 Task: Create a due date automation trigger when advanced on, on the wednesday before a card is due add checklist with all checklists complete at 11:00 AM.
Action: Mouse moved to (1331, 97)
Screenshot: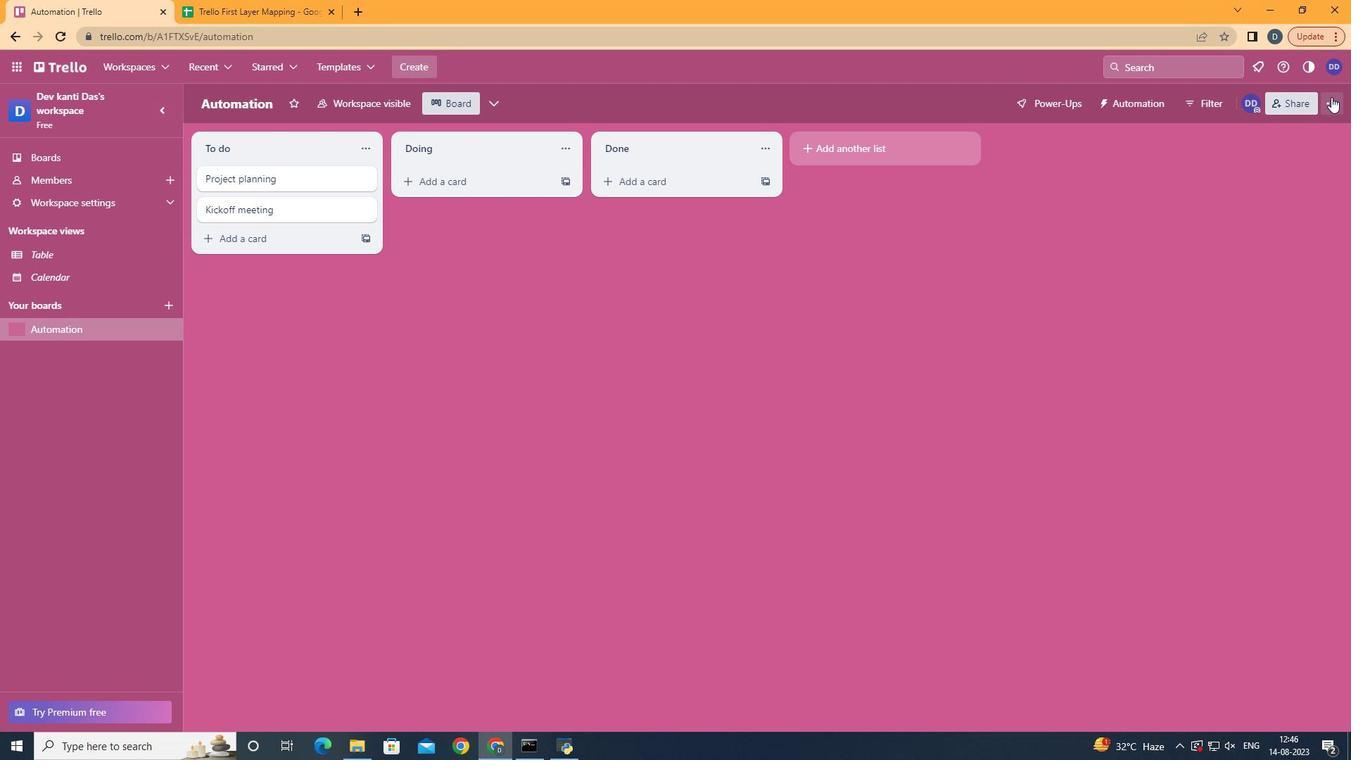 
Action: Mouse pressed left at (1331, 97)
Screenshot: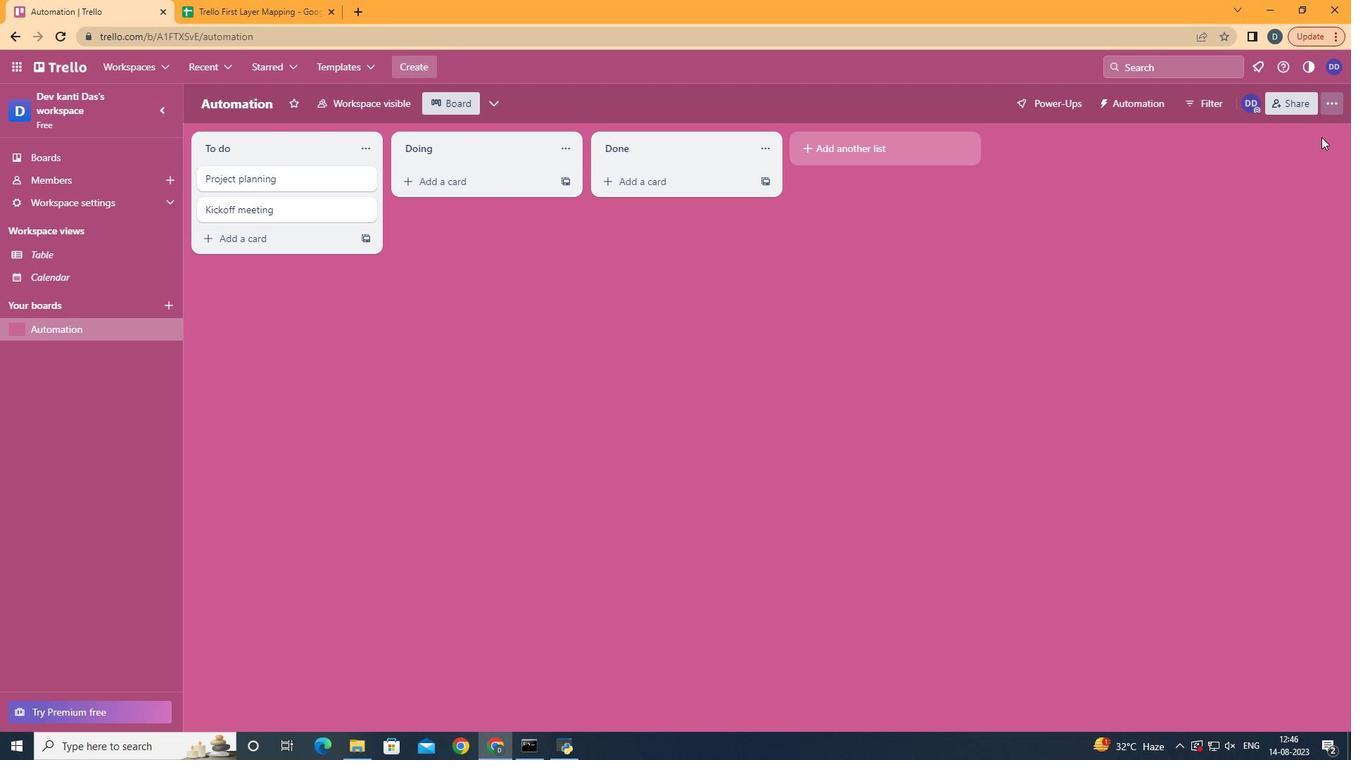 
Action: Mouse moved to (1268, 301)
Screenshot: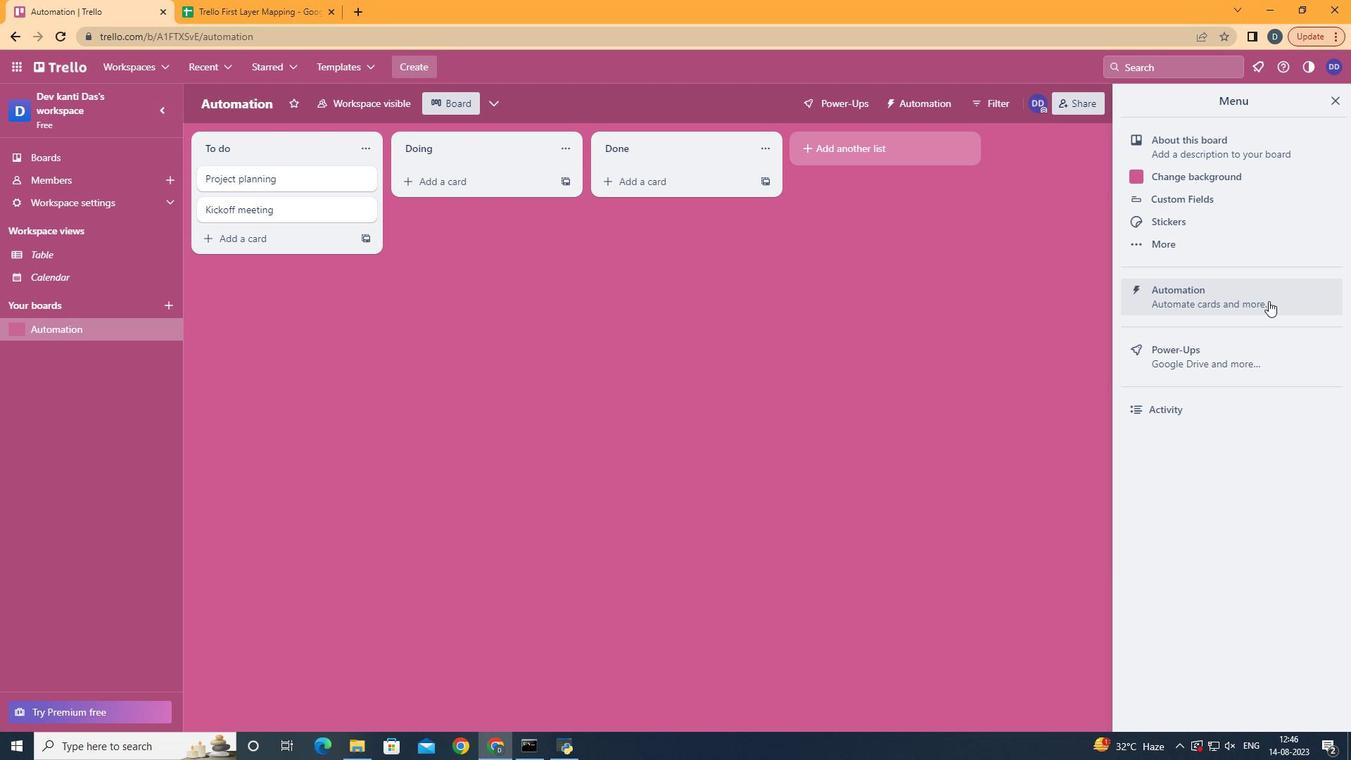 
Action: Mouse pressed left at (1268, 301)
Screenshot: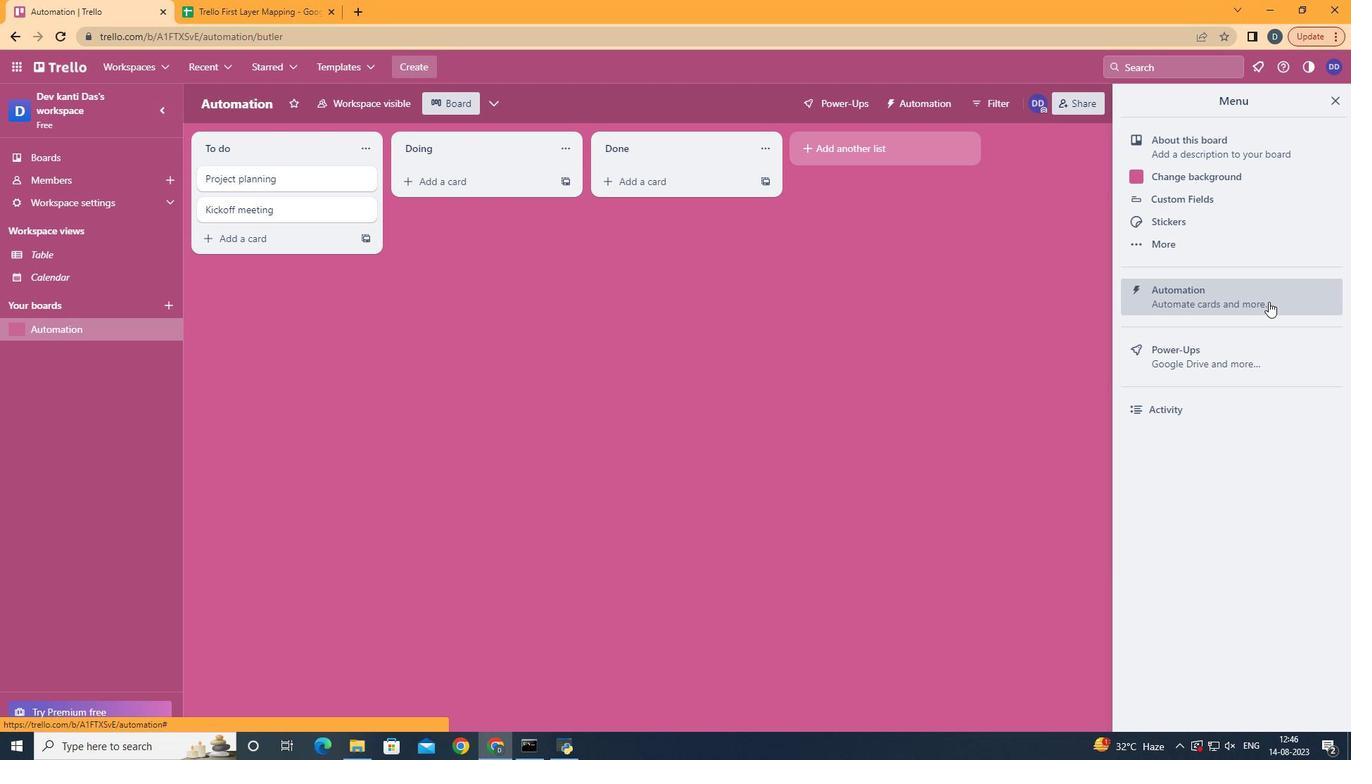 
Action: Mouse moved to (249, 287)
Screenshot: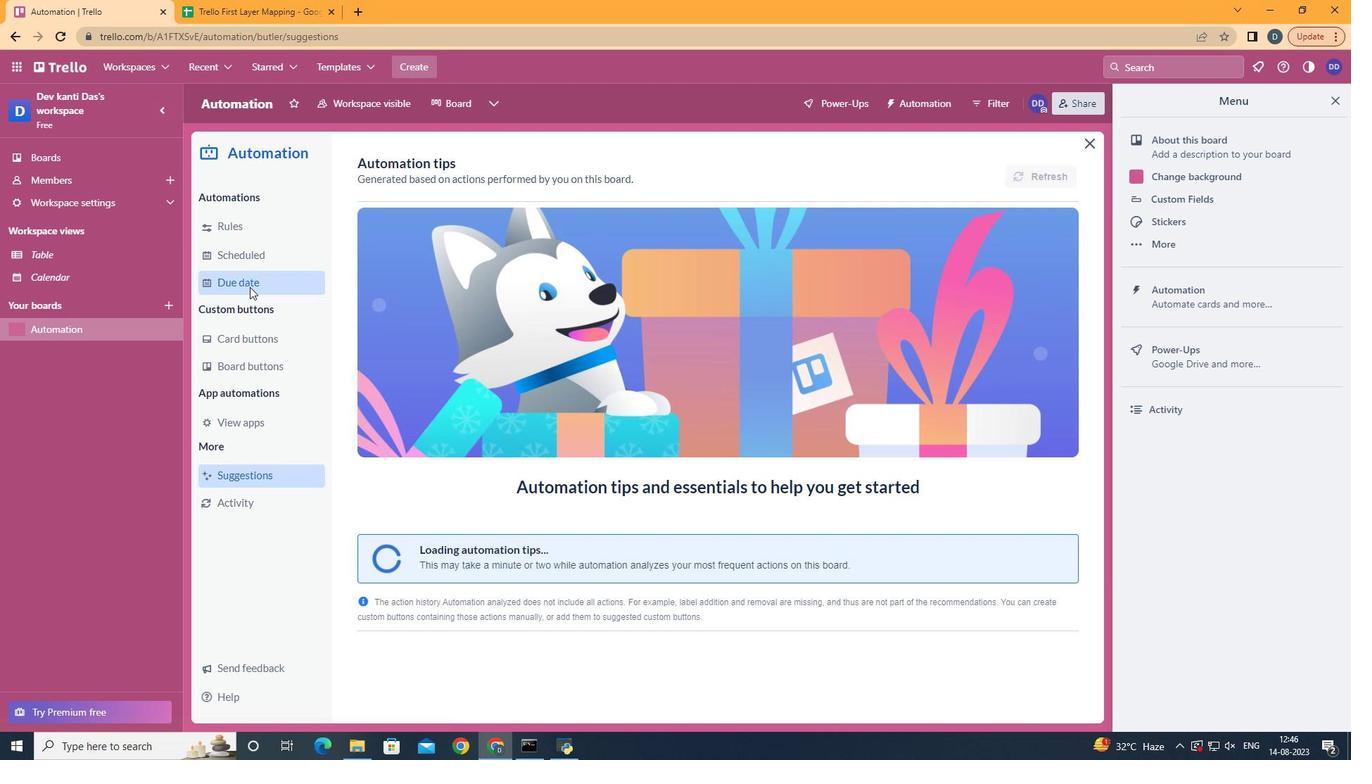 
Action: Mouse pressed left at (249, 287)
Screenshot: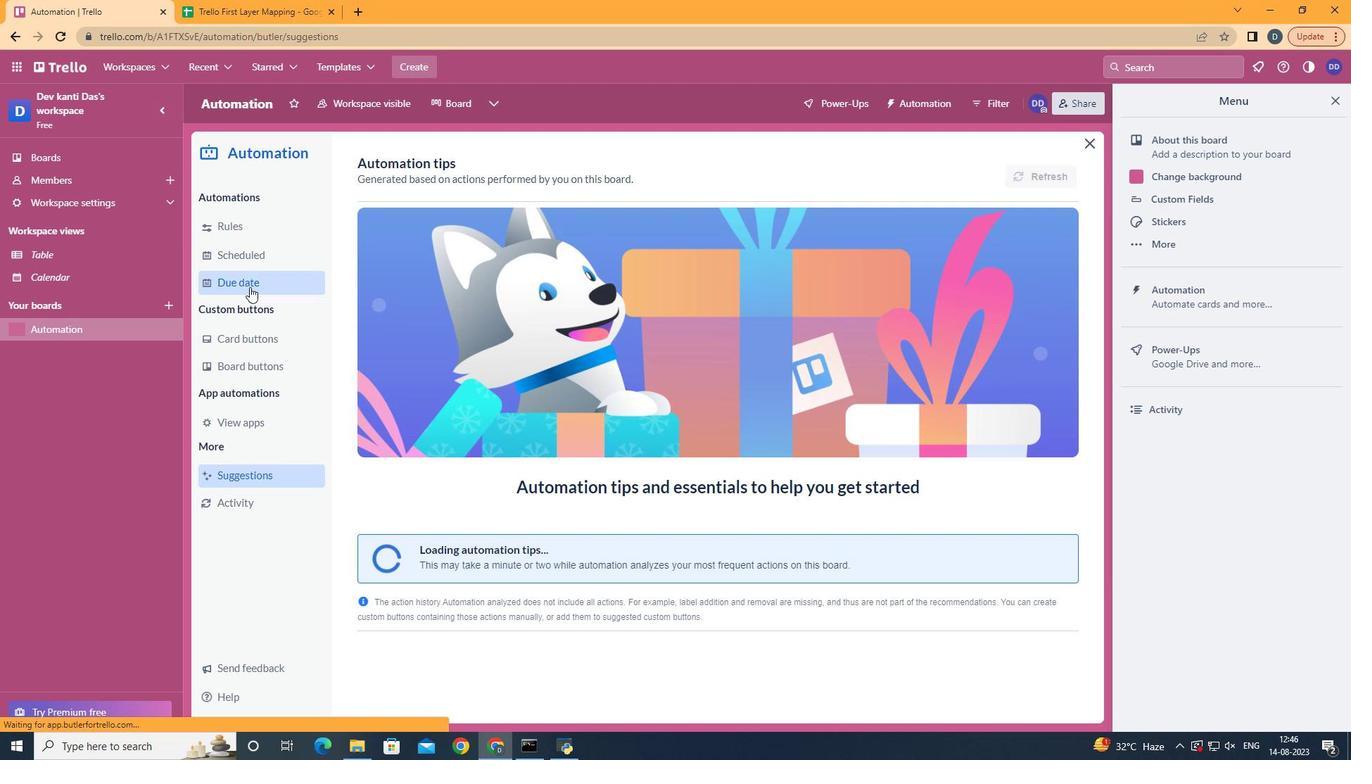 
Action: Mouse moved to (993, 166)
Screenshot: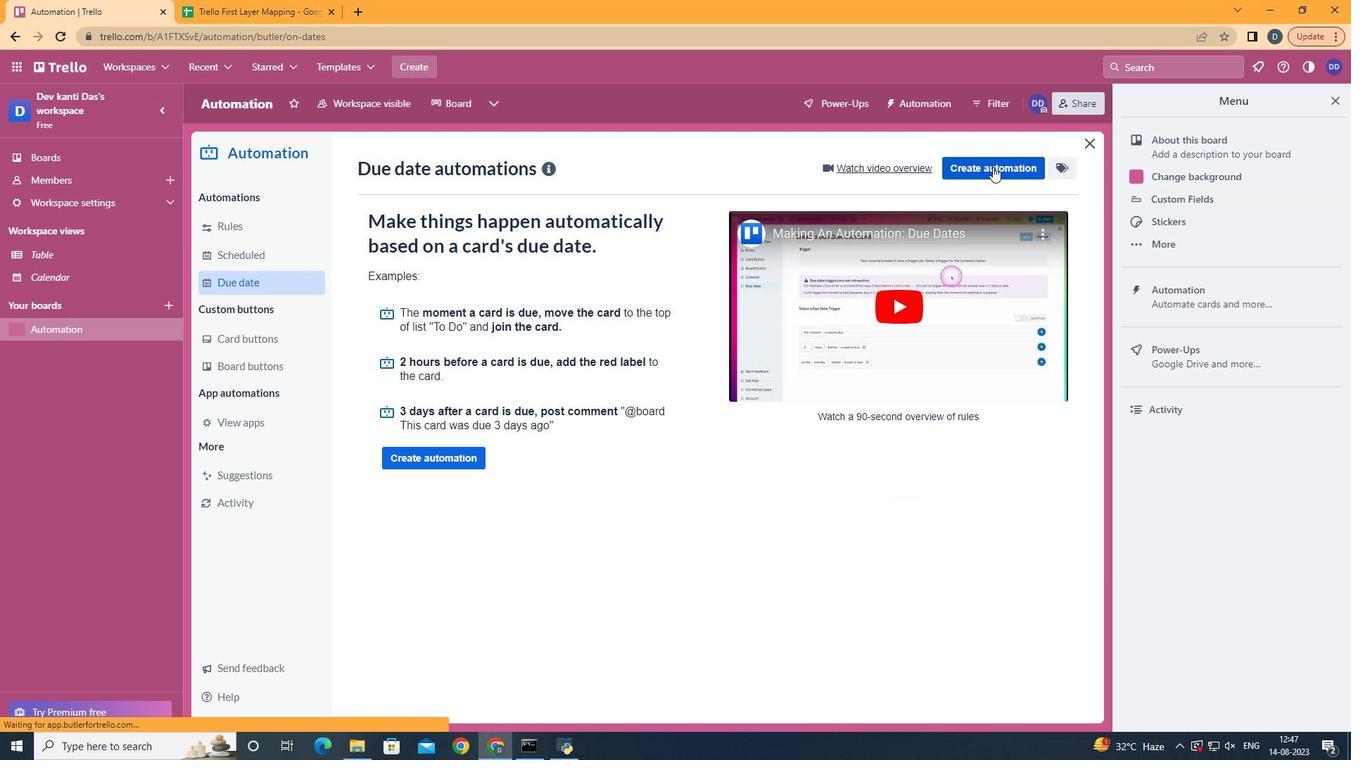 
Action: Mouse pressed left at (993, 166)
Screenshot: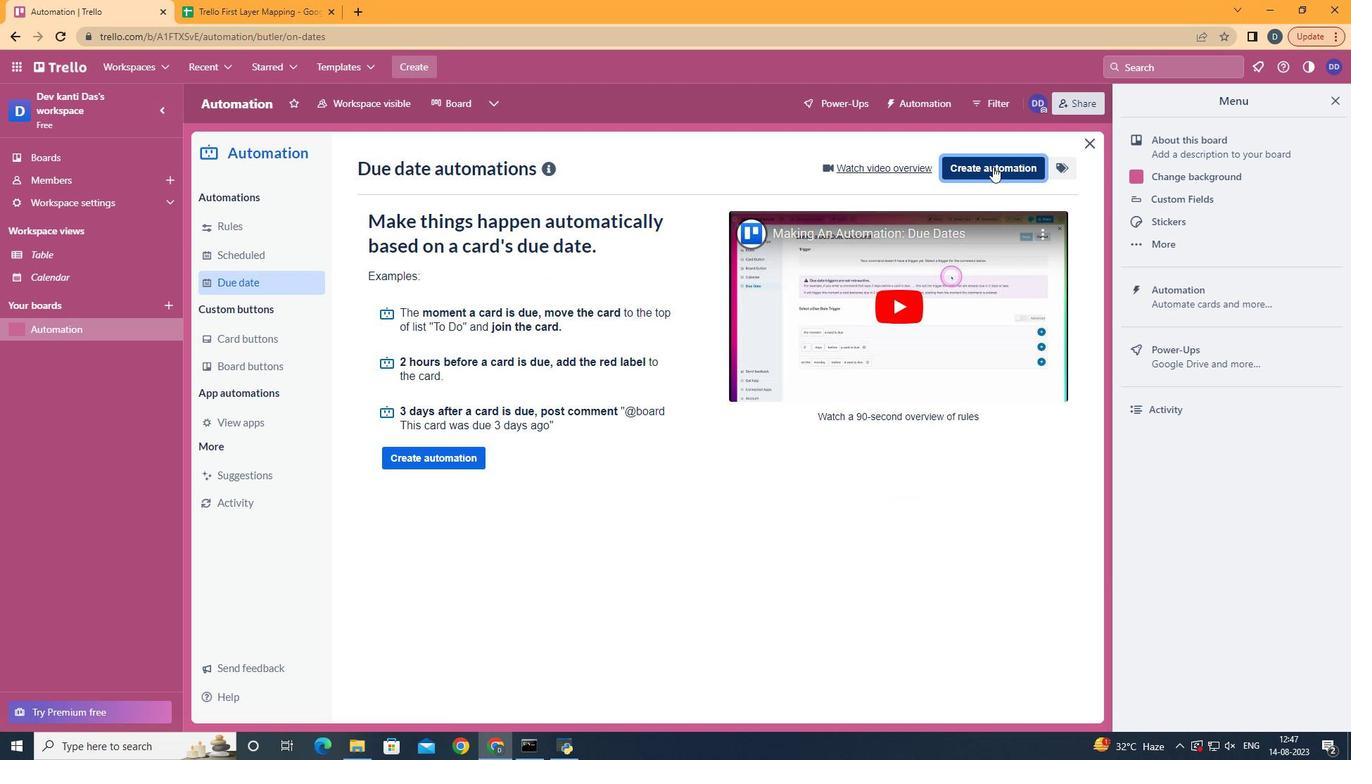 
Action: Mouse moved to (761, 299)
Screenshot: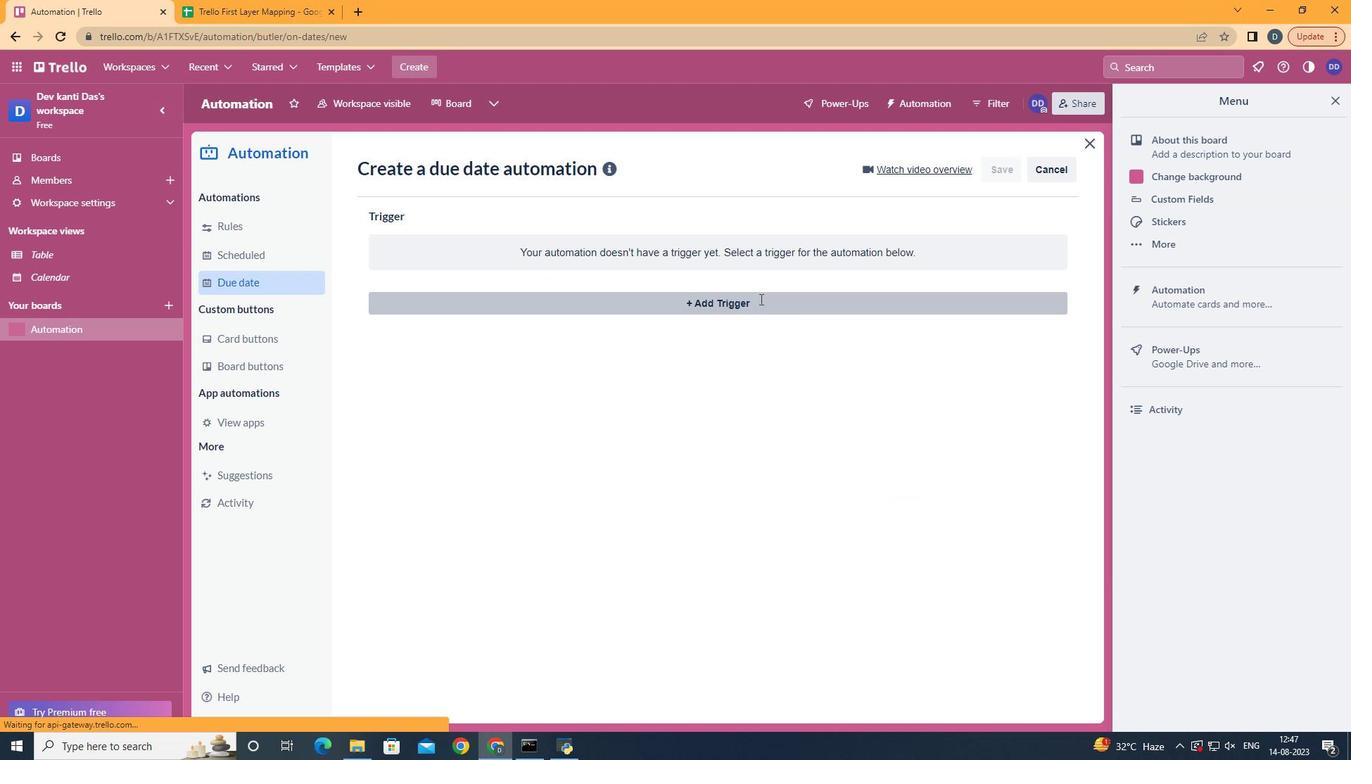 
Action: Mouse pressed left at (761, 299)
Screenshot: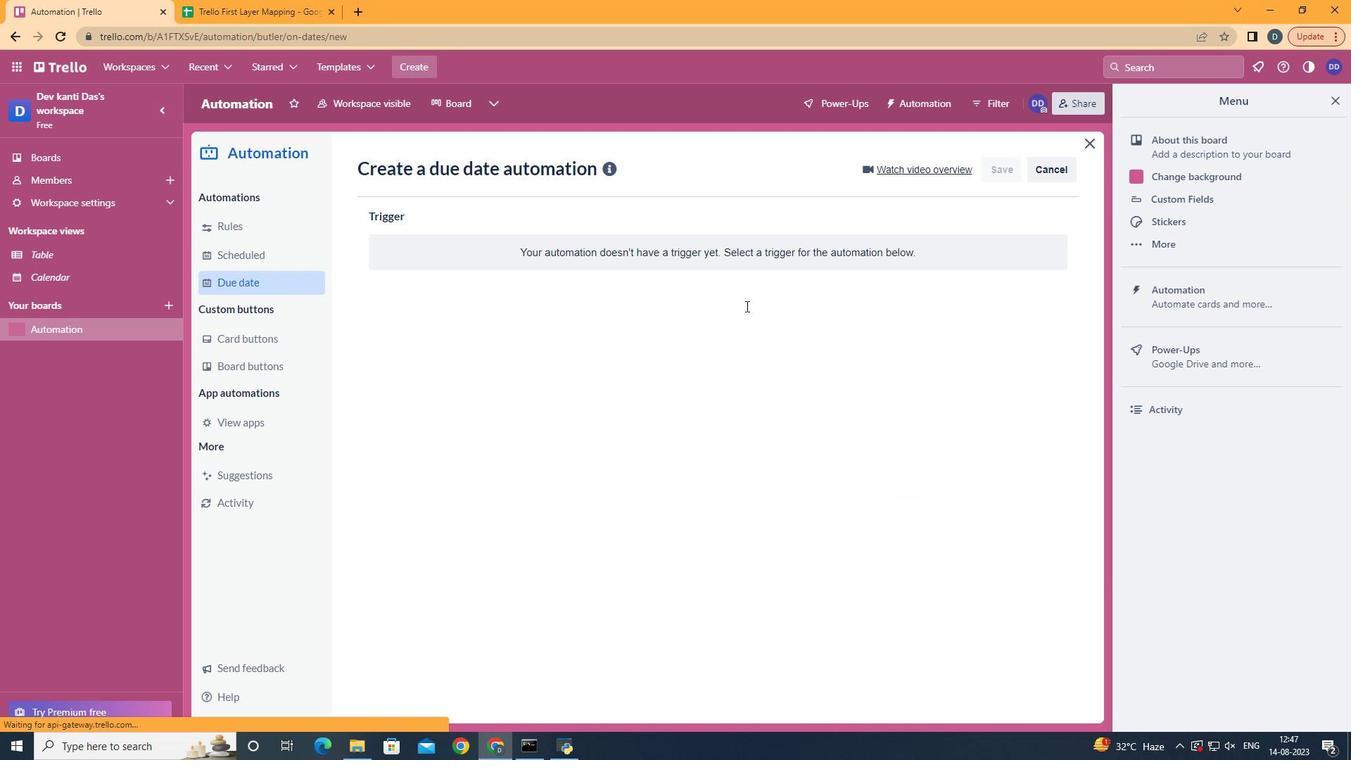 
Action: Mouse moved to (461, 427)
Screenshot: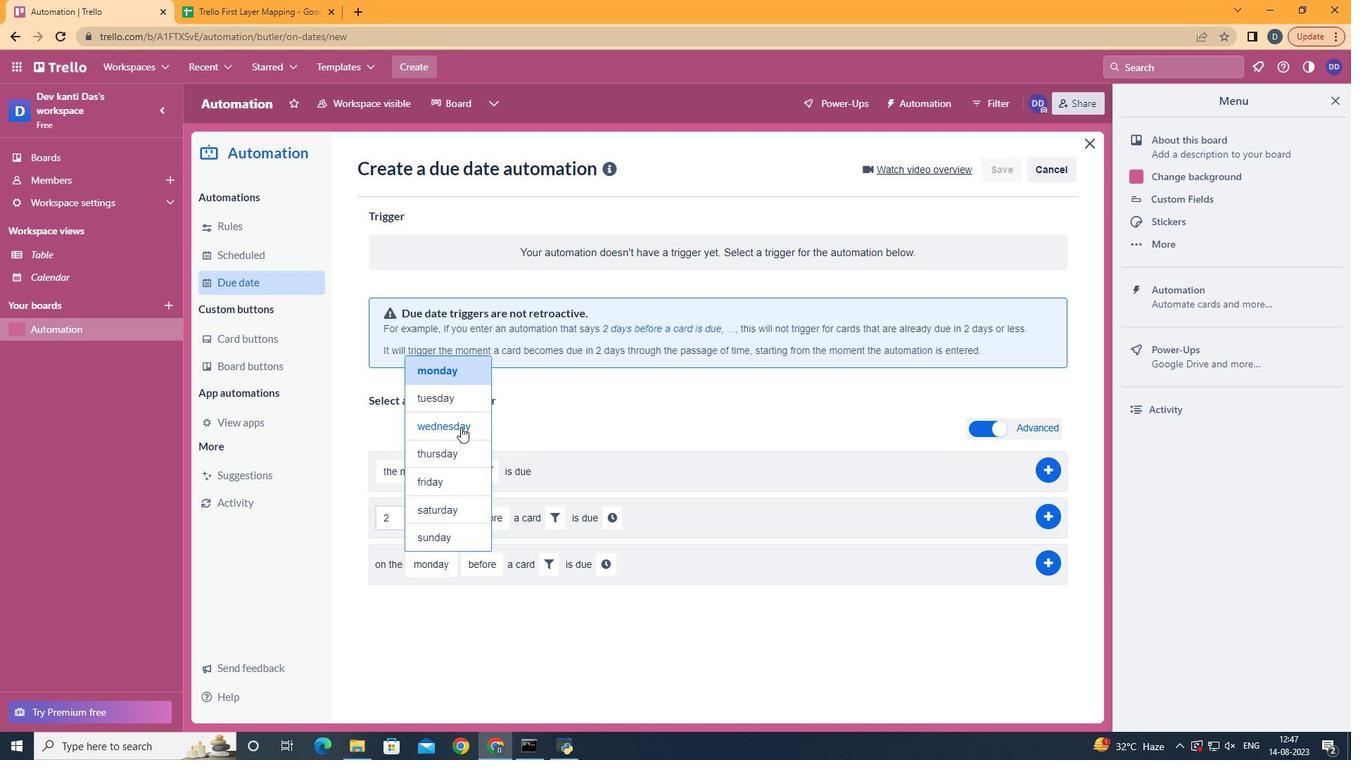
Action: Mouse pressed left at (461, 427)
Screenshot: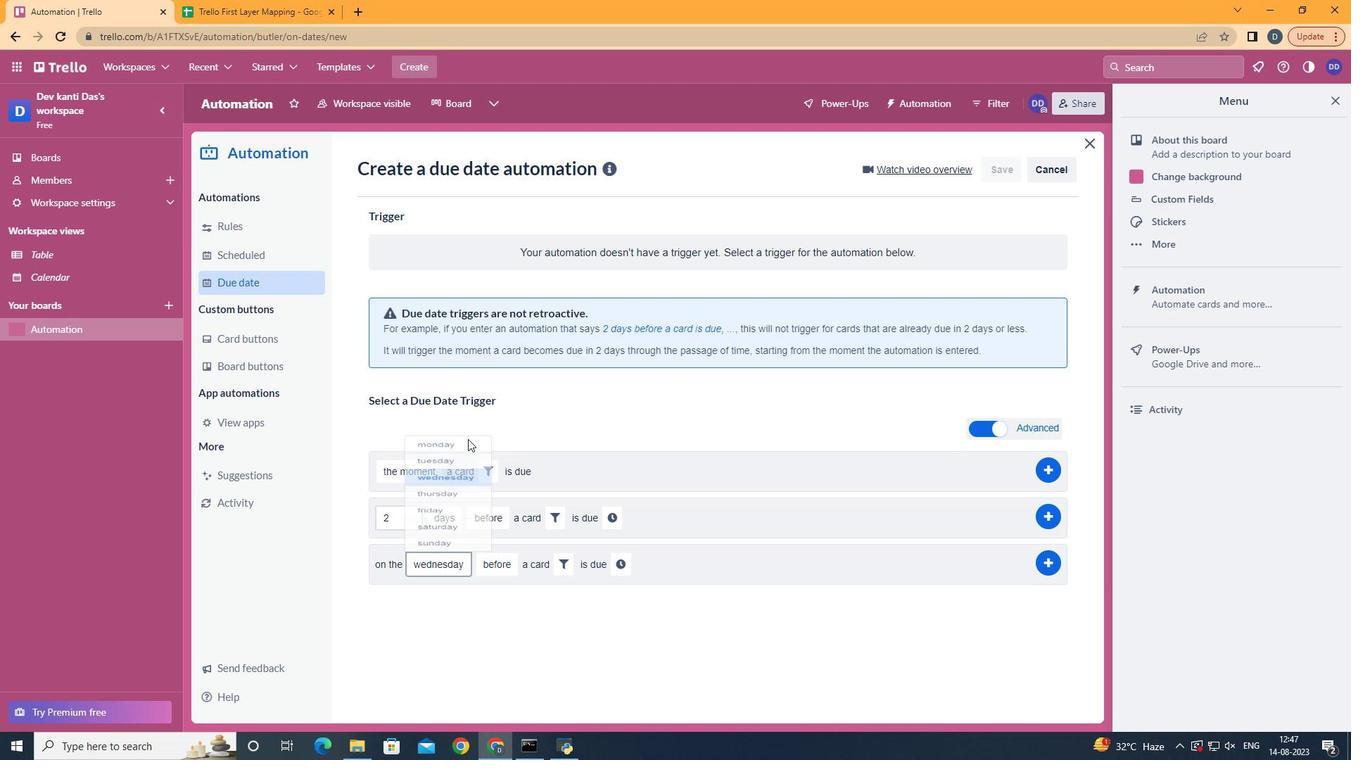
Action: Mouse moved to (573, 575)
Screenshot: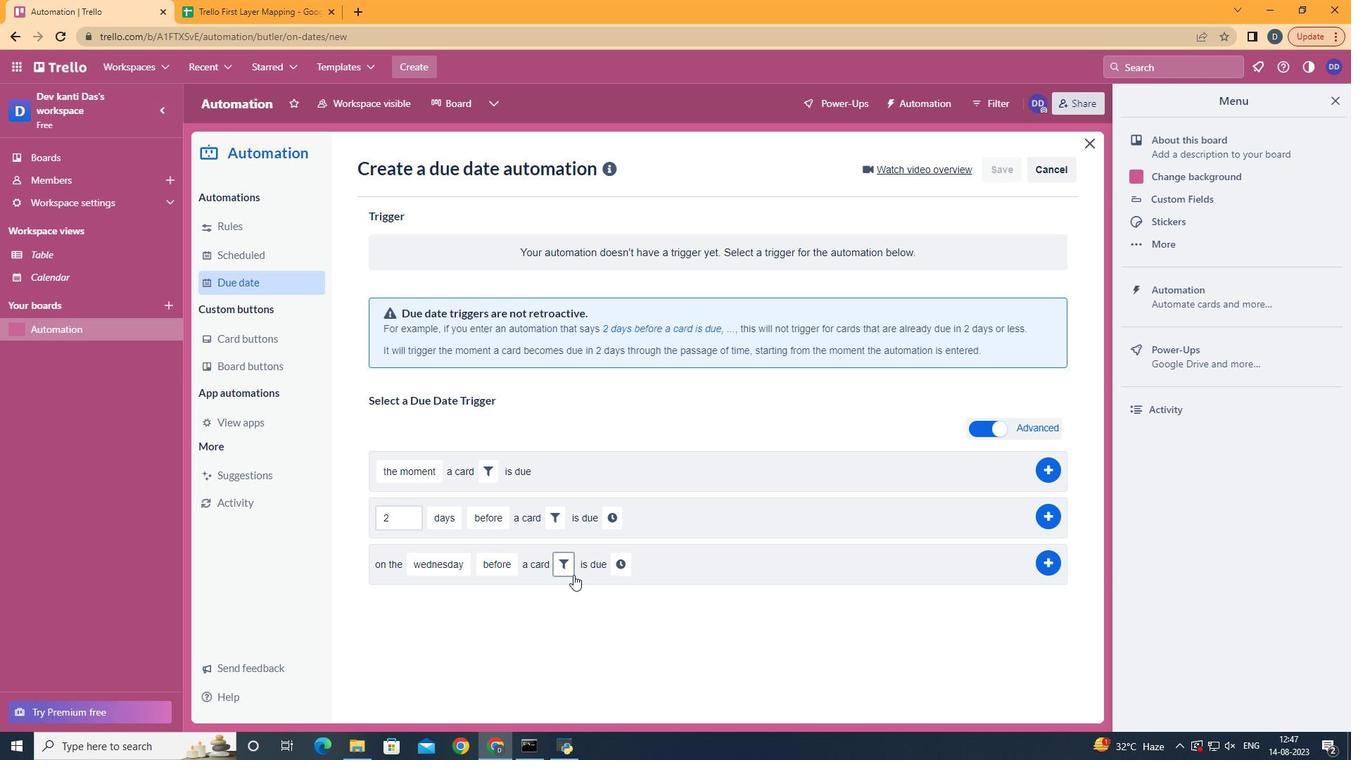 
Action: Mouse pressed left at (573, 575)
Screenshot: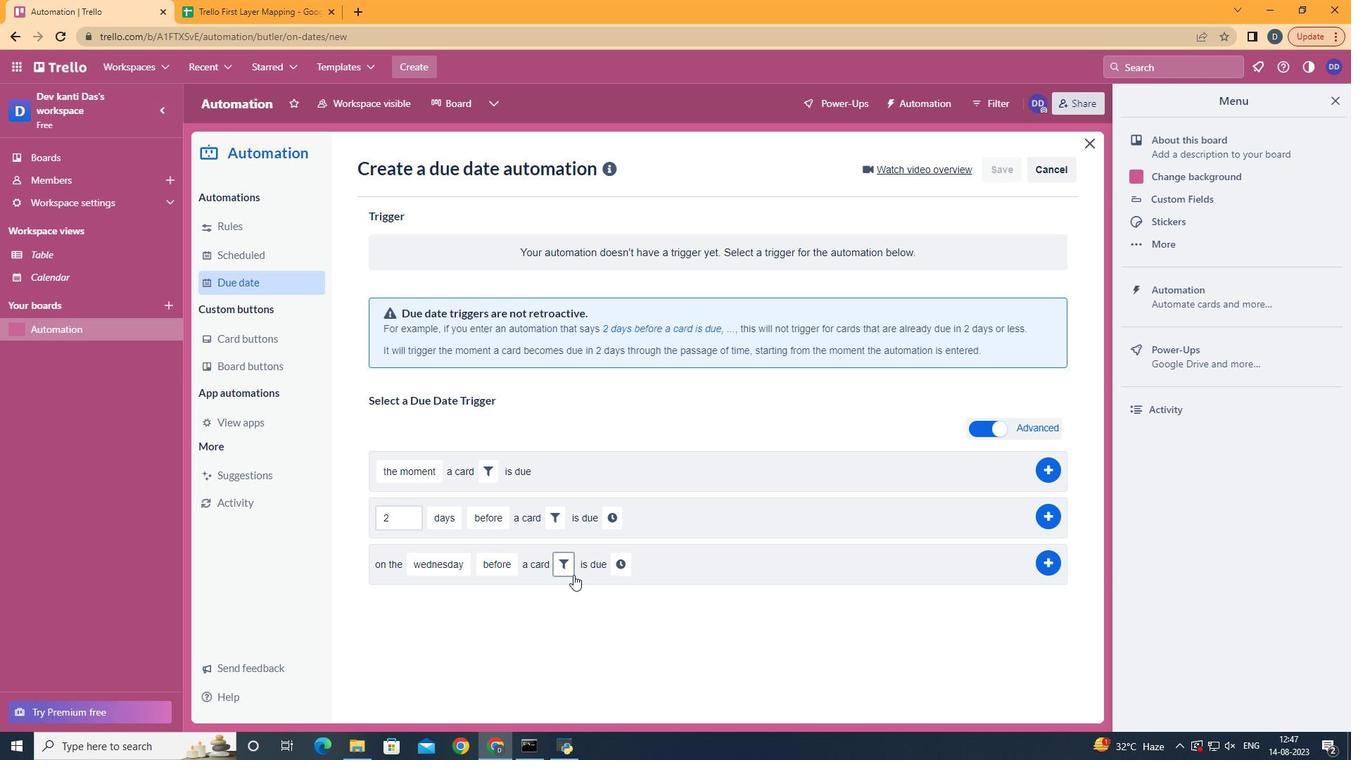 
Action: Mouse moved to (691, 603)
Screenshot: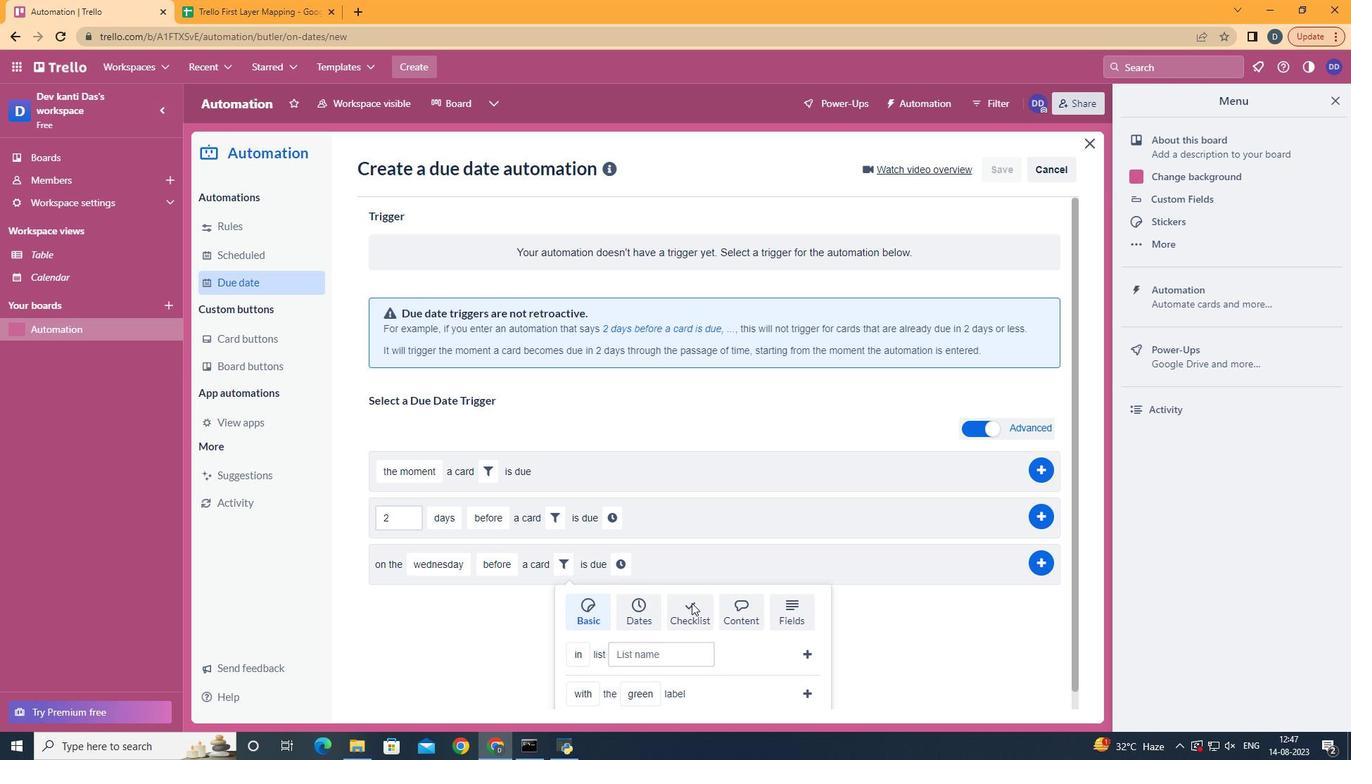 
Action: Mouse pressed left at (691, 603)
Screenshot: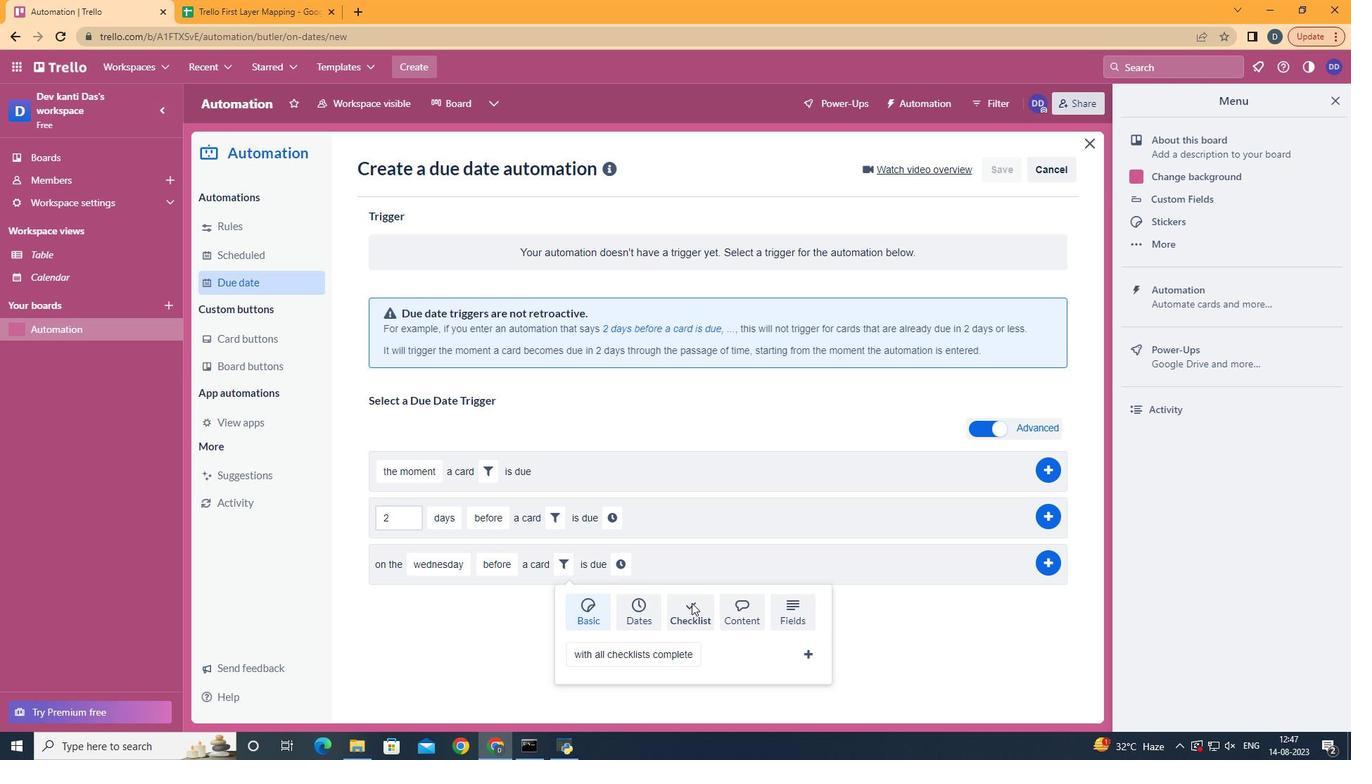 
Action: Mouse moved to (807, 653)
Screenshot: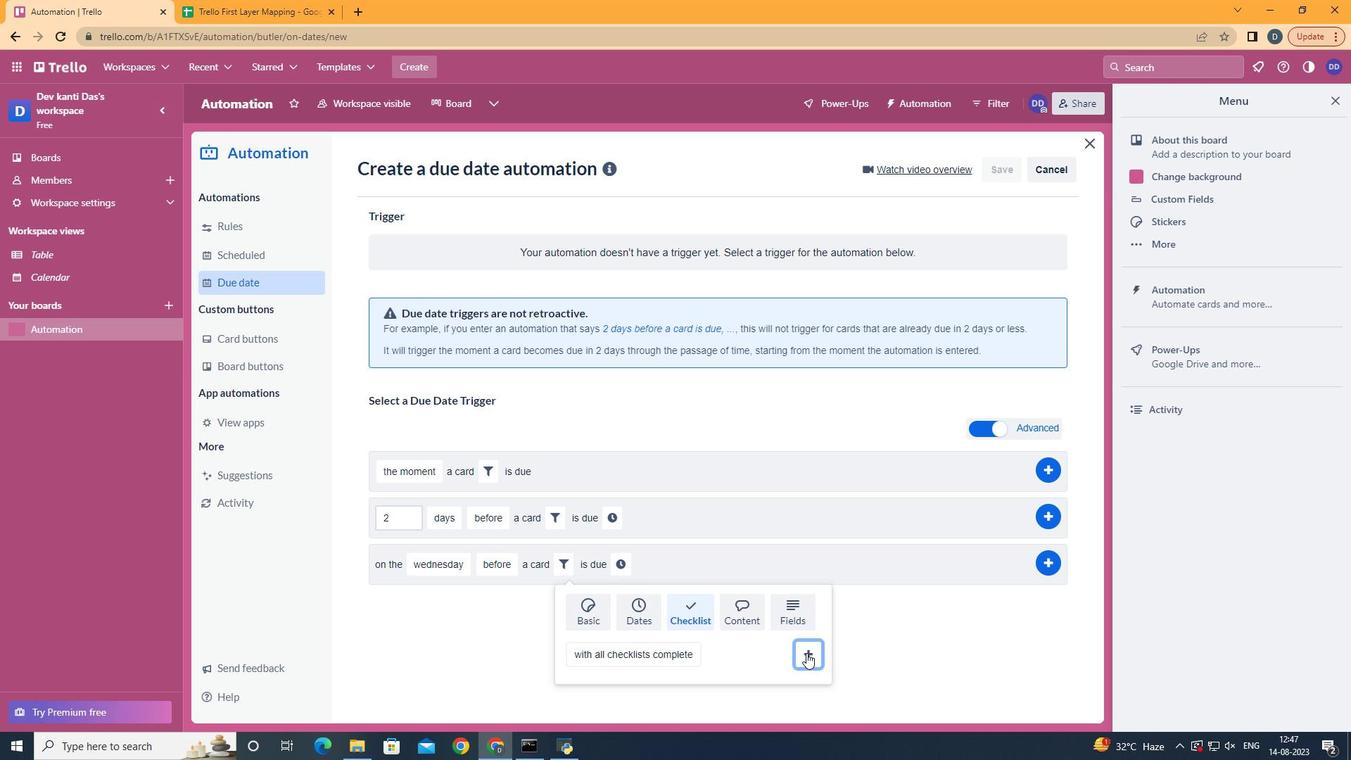 
Action: Mouse pressed left at (807, 653)
Screenshot: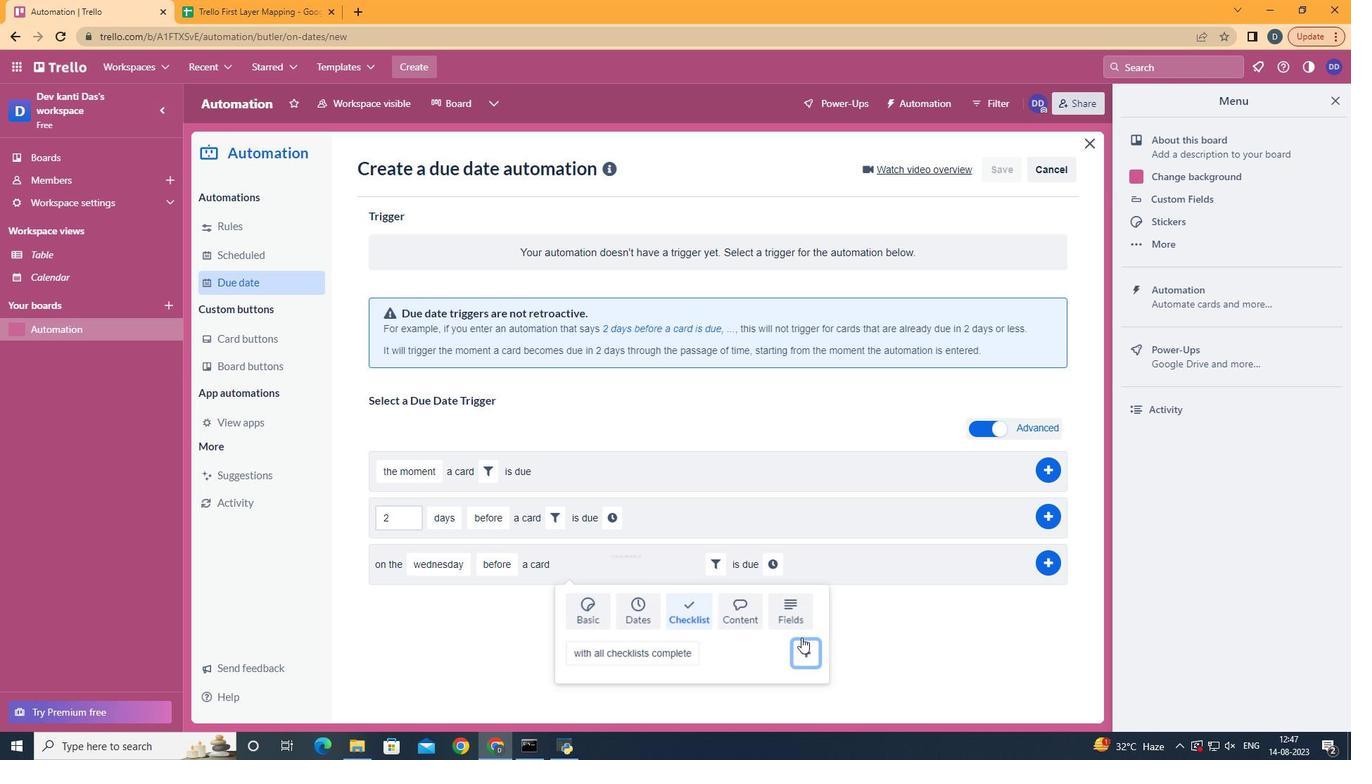 
Action: Mouse moved to (766, 564)
Screenshot: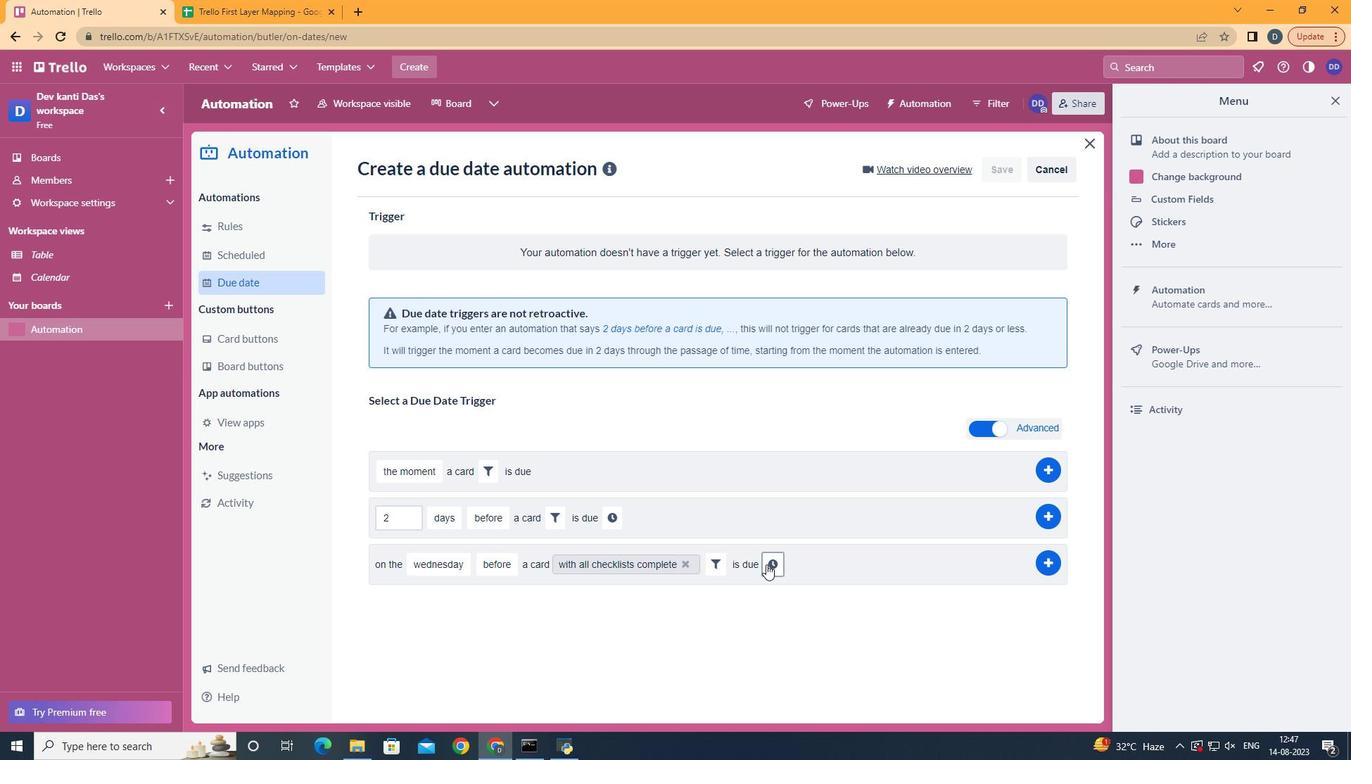 
Action: Mouse pressed left at (766, 564)
Screenshot: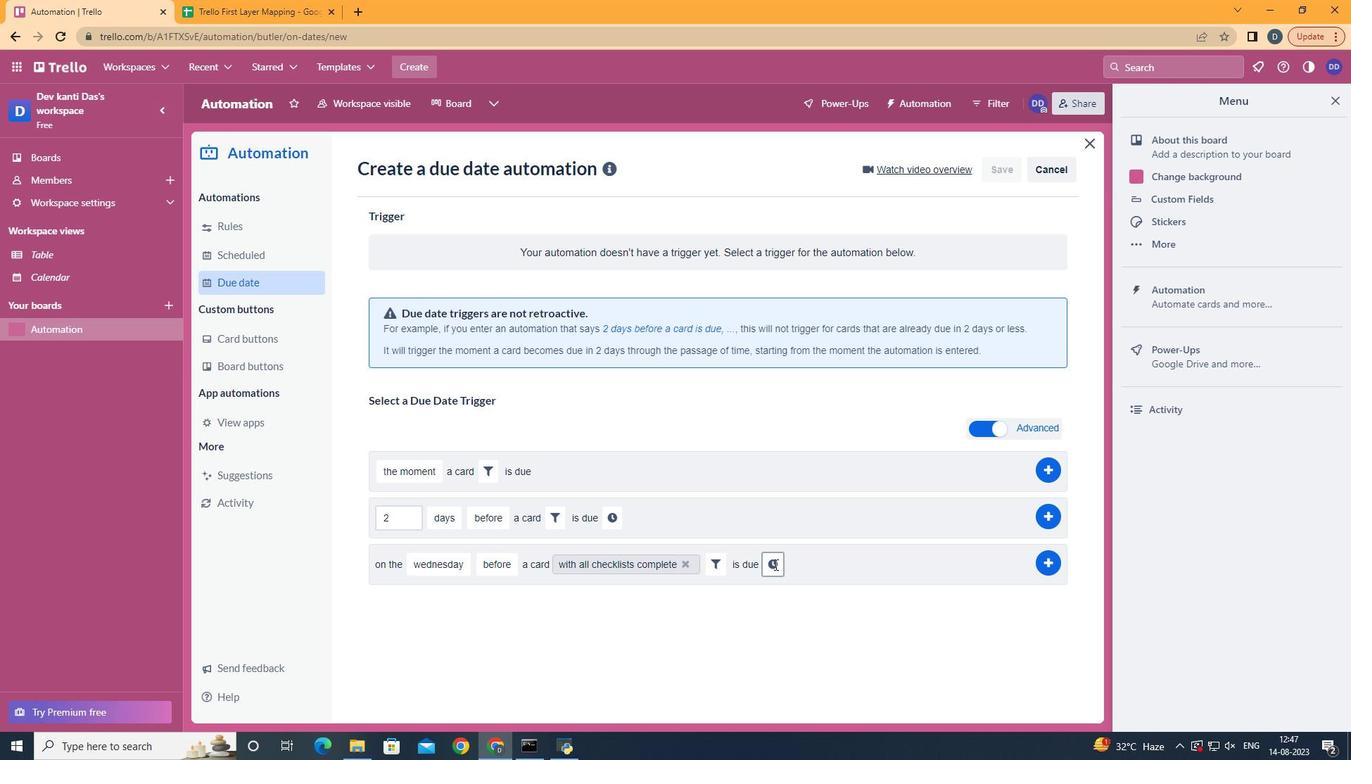
Action: Mouse moved to (812, 567)
Screenshot: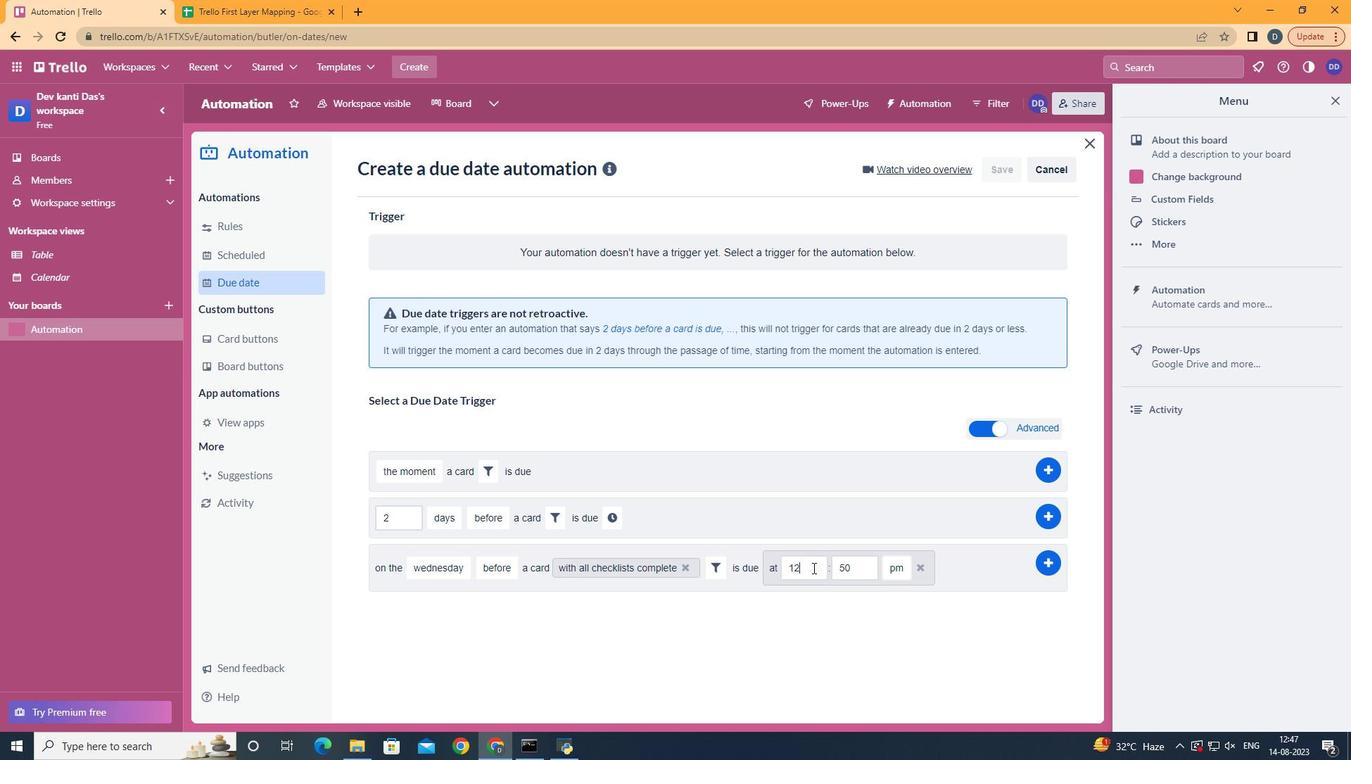 
Action: Mouse pressed left at (812, 567)
Screenshot: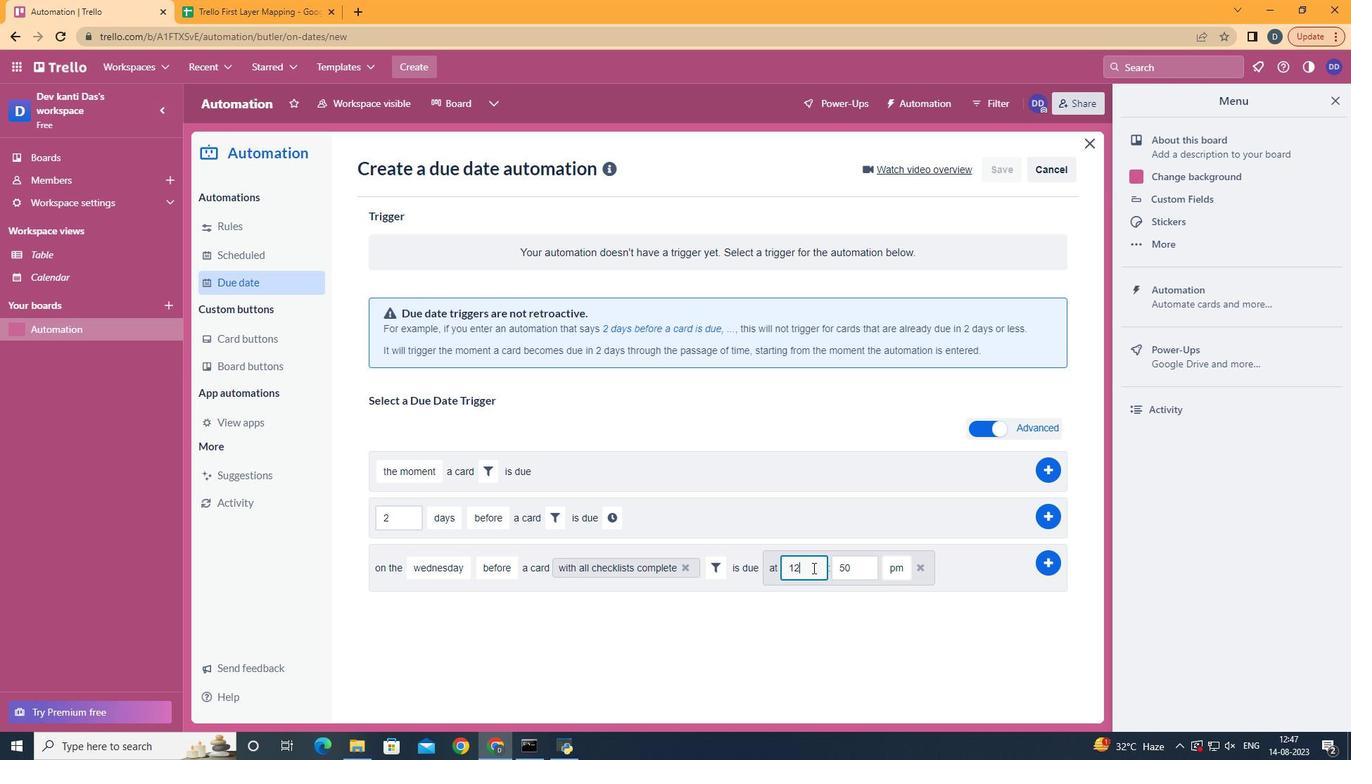 
Action: Mouse moved to (813, 567)
Screenshot: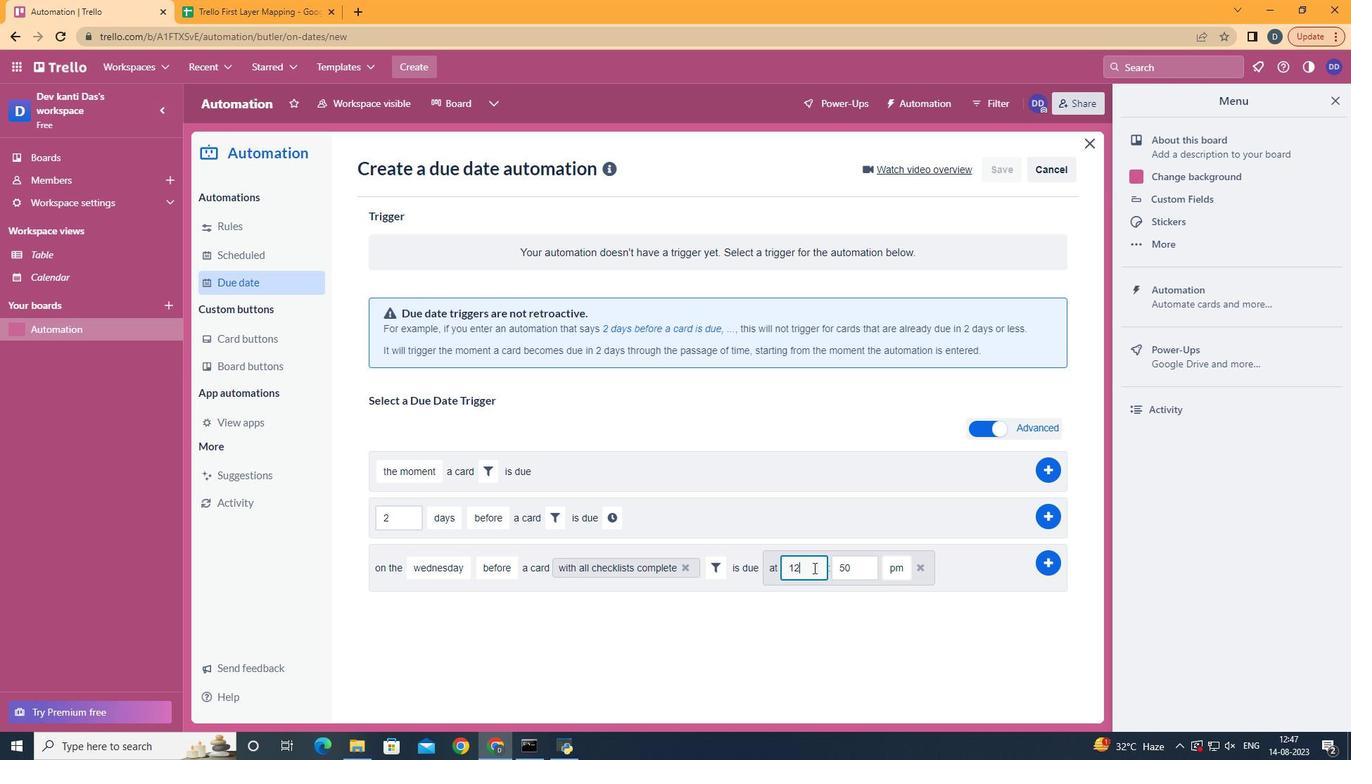 
Action: Key pressed <Key.backspace>1
Screenshot: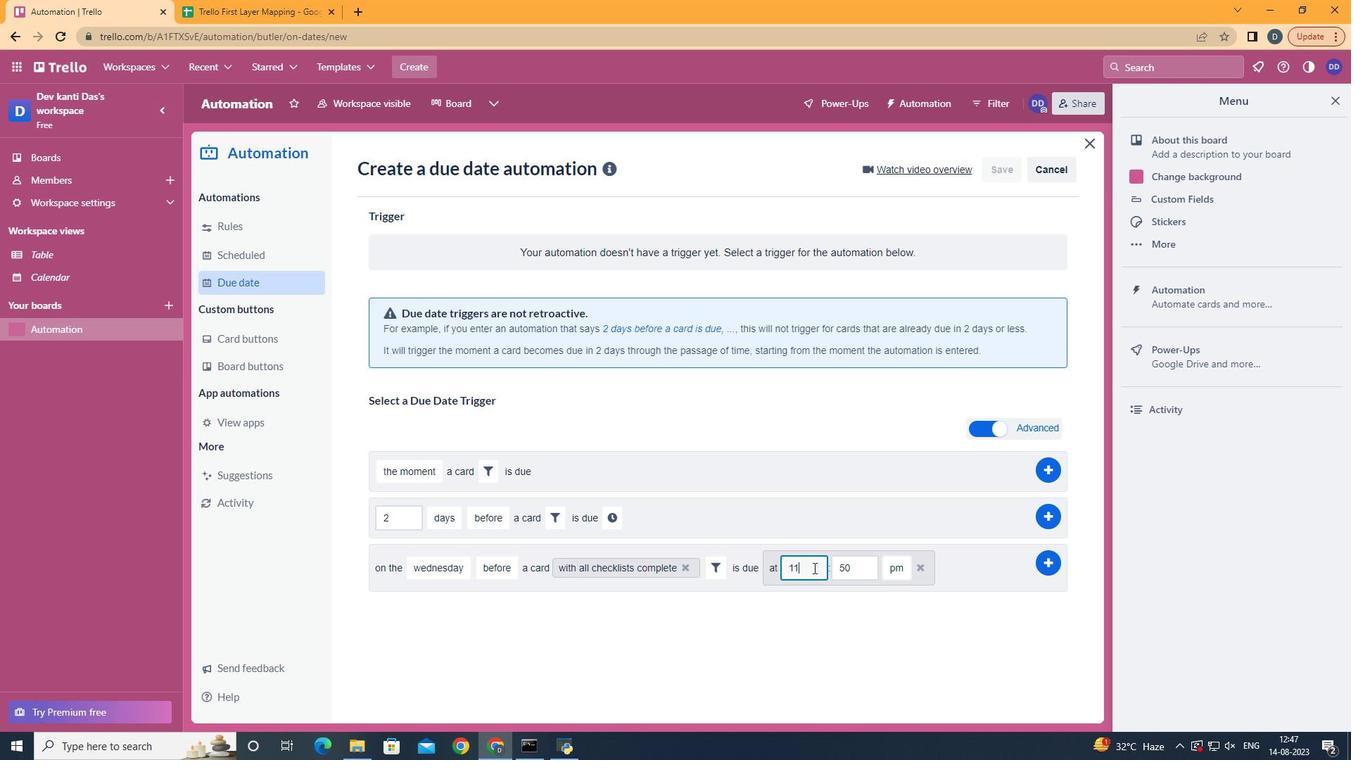 
Action: Mouse moved to (856, 563)
Screenshot: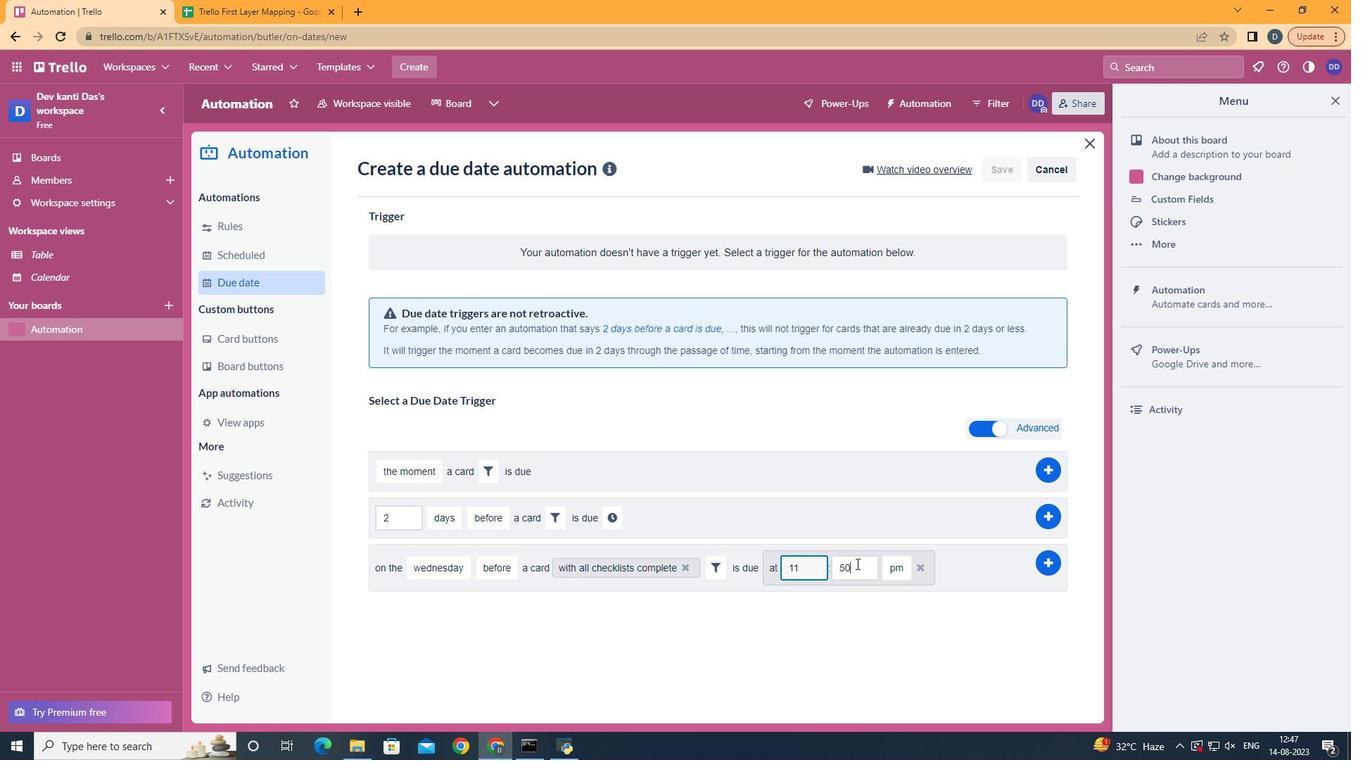 
Action: Mouse pressed left at (856, 563)
Screenshot: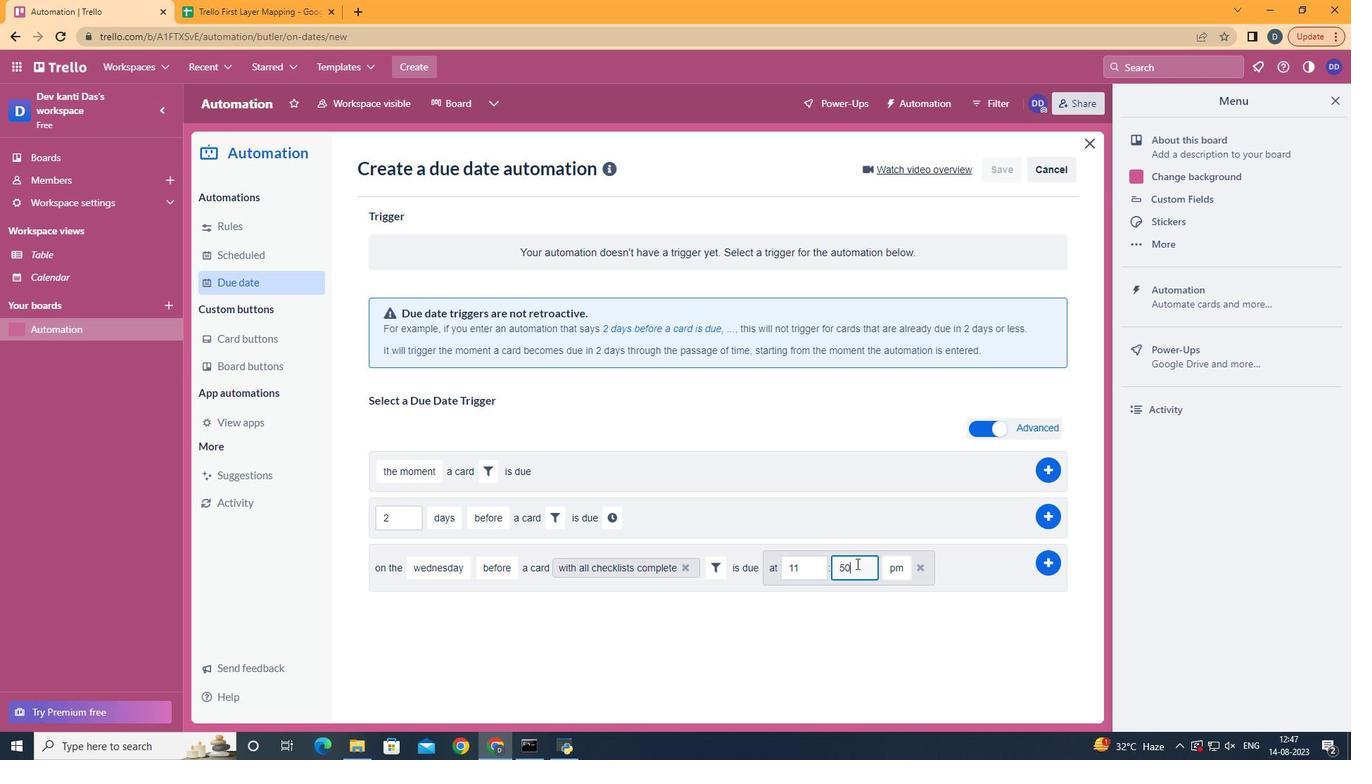 
Action: Key pressed <Key.backspace><Key.backspace>00
Screenshot: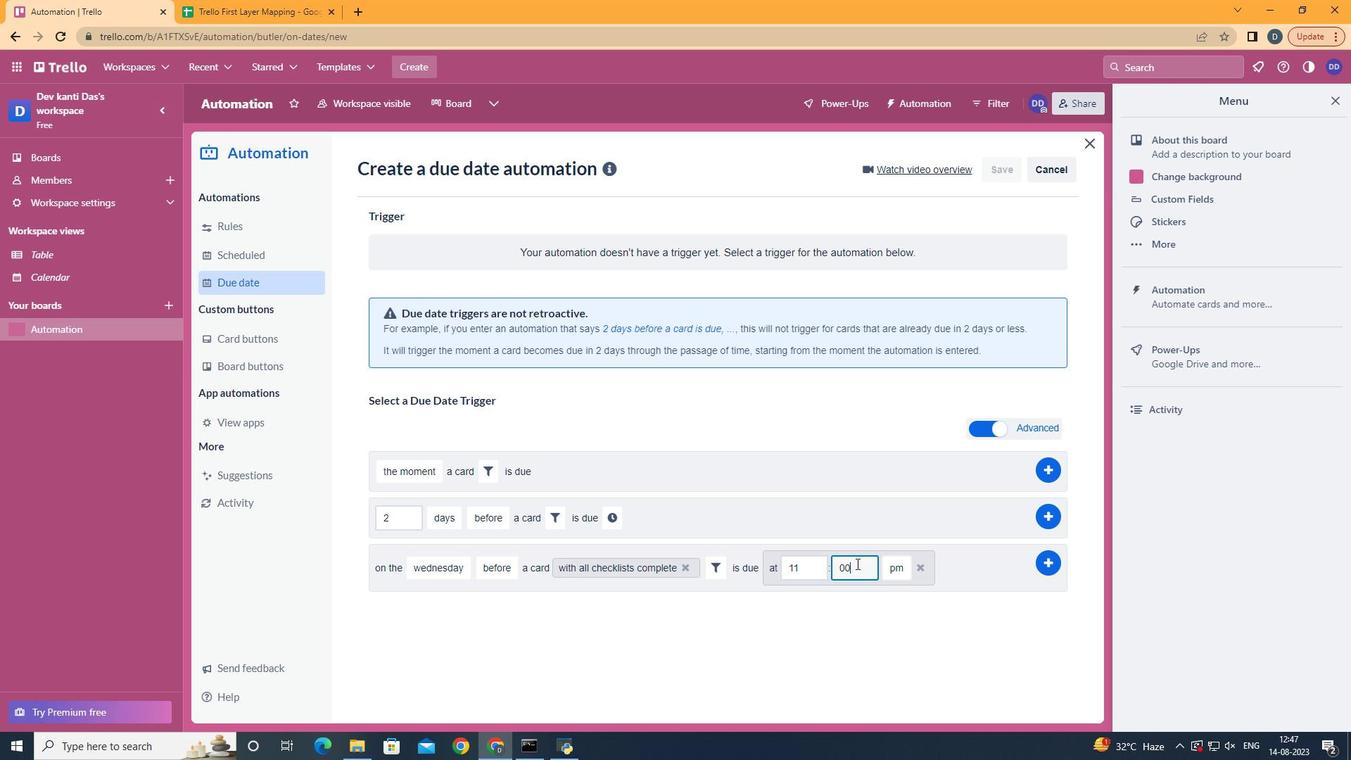 
Action: Mouse moved to (893, 600)
Screenshot: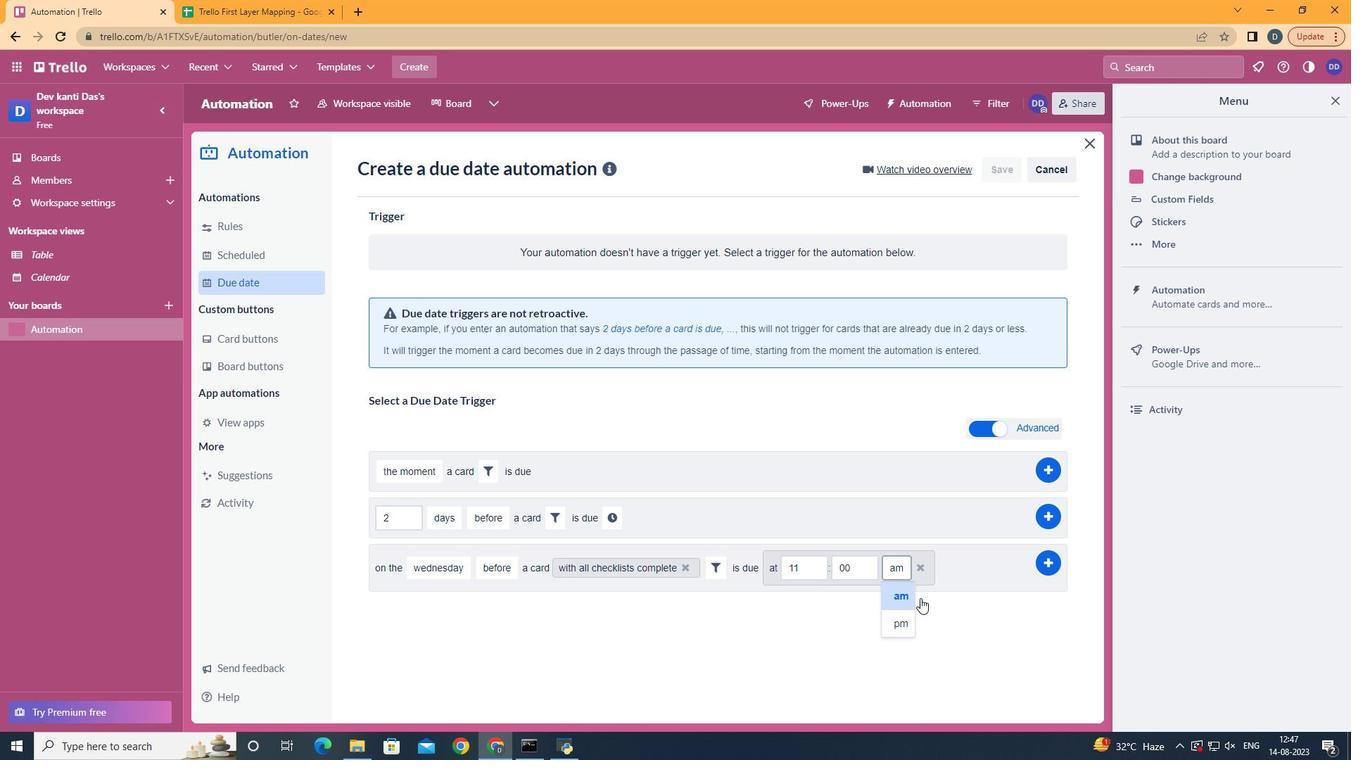 
Action: Mouse pressed left at (893, 600)
Screenshot: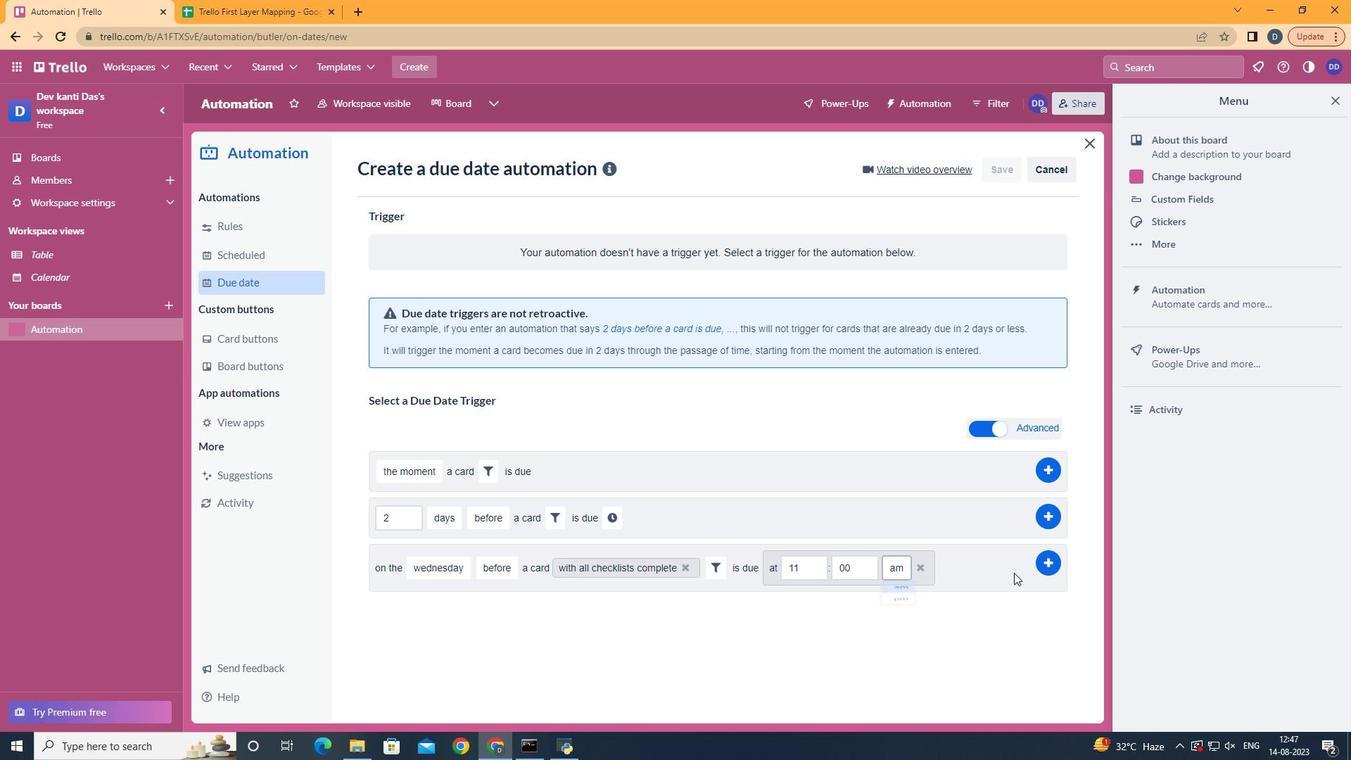 
Action: Mouse moved to (1051, 559)
Screenshot: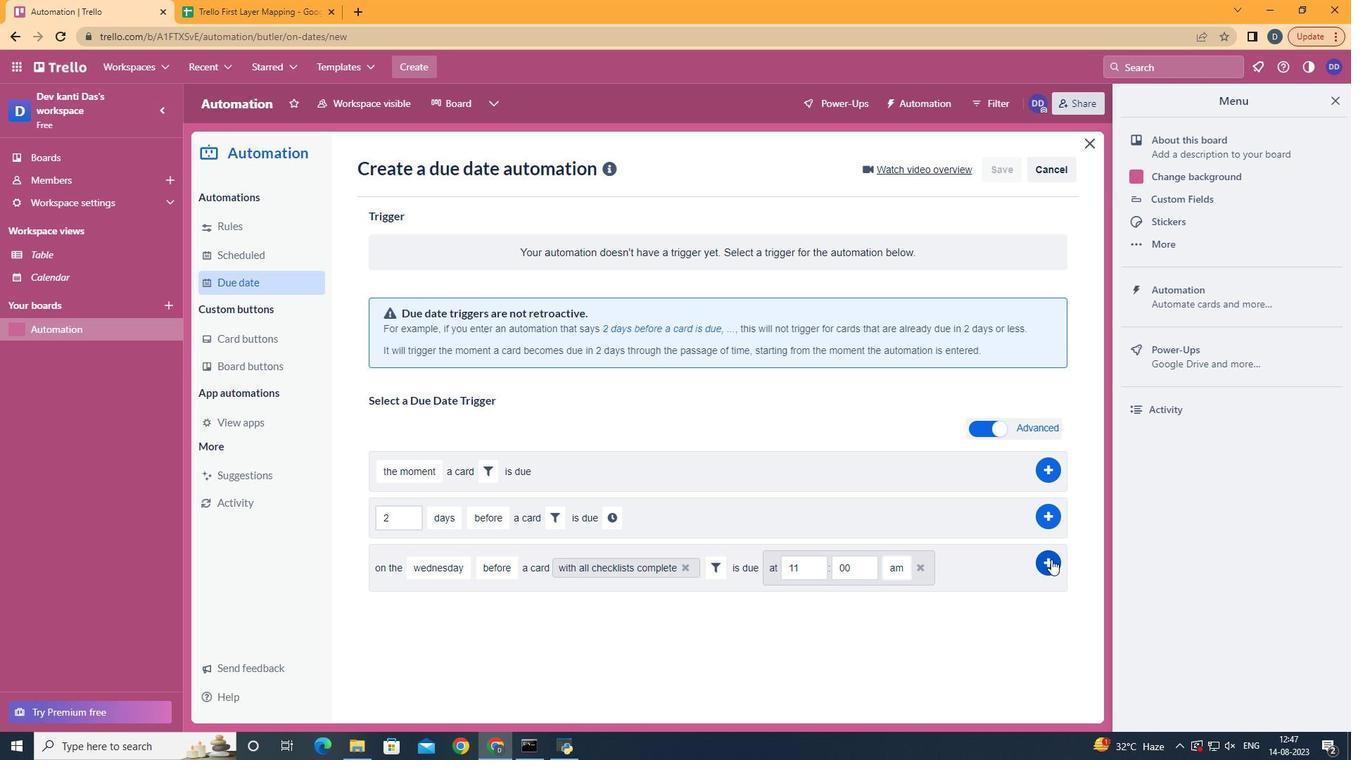 
Action: Mouse pressed left at (1051, 559)
Screenshot: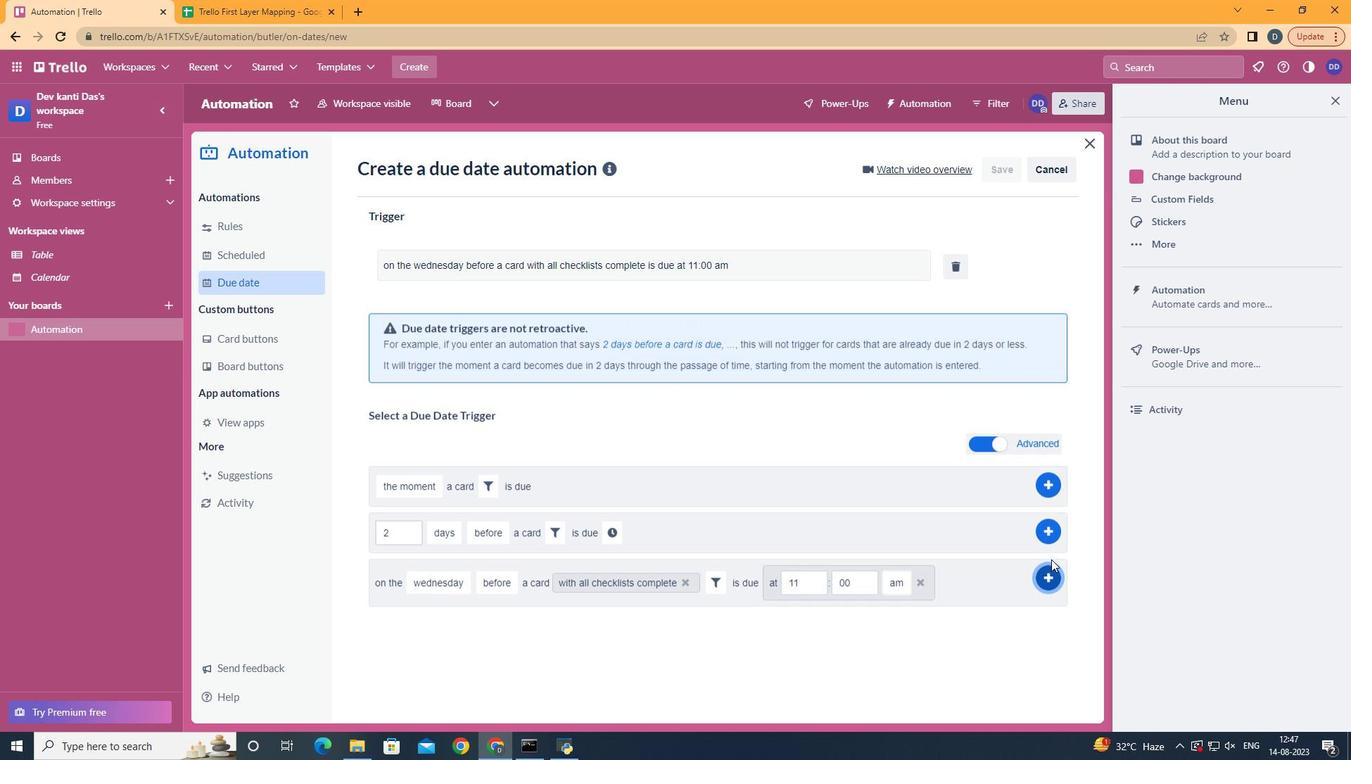 
Action: Mouse moved to (1051, 559)
Screenshot: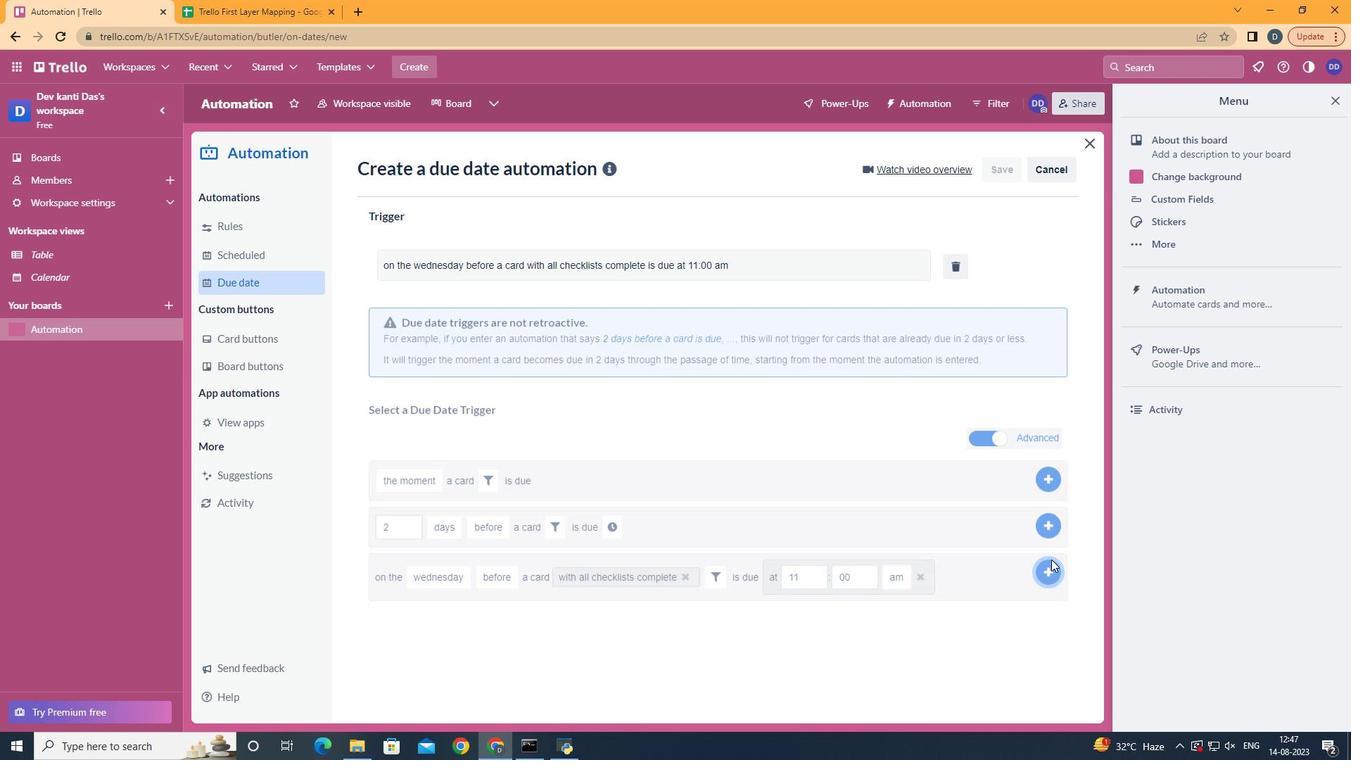 
